 Task: Create a due date automation trigger when advanced on, on the tuesday of the week before a card is due add dates due in 1 days at 11:00 AM.
Action: Mouse moved to (1020, 79)
Screenshot: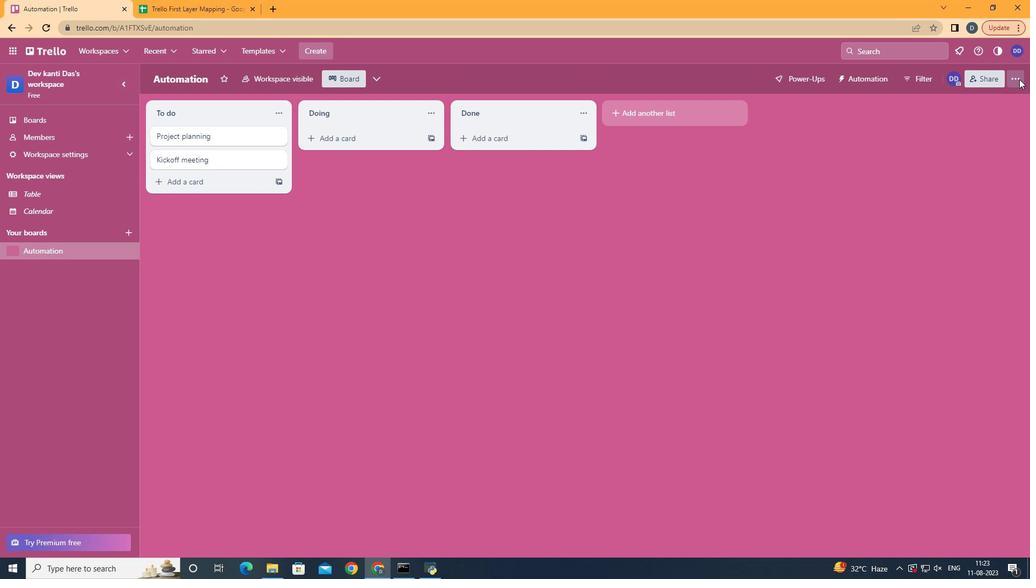 
Action: Mouse pressed left at (1020, 79)
Screenshot: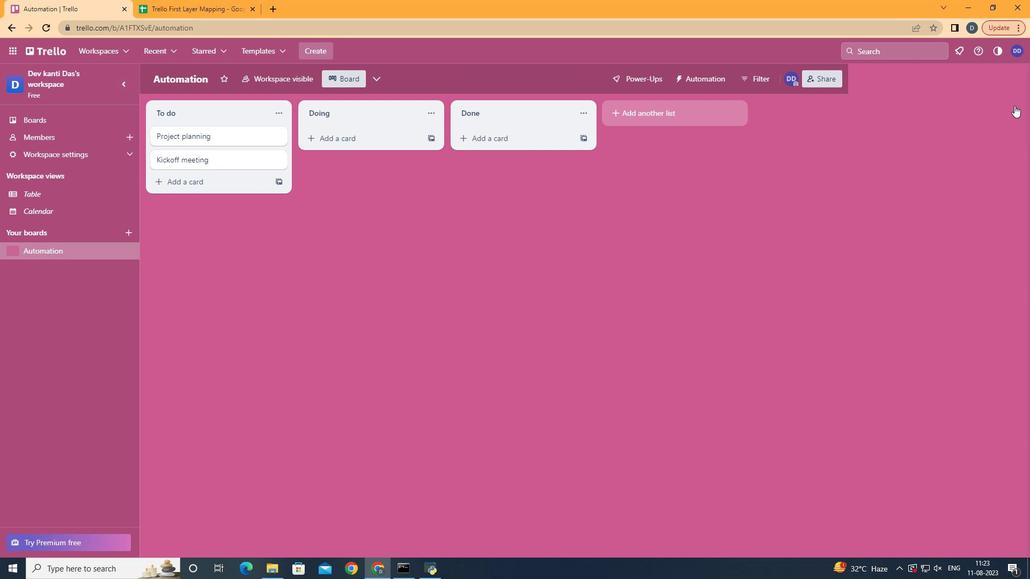 
Action: Mouse moved to (954, 223)
Screenshot: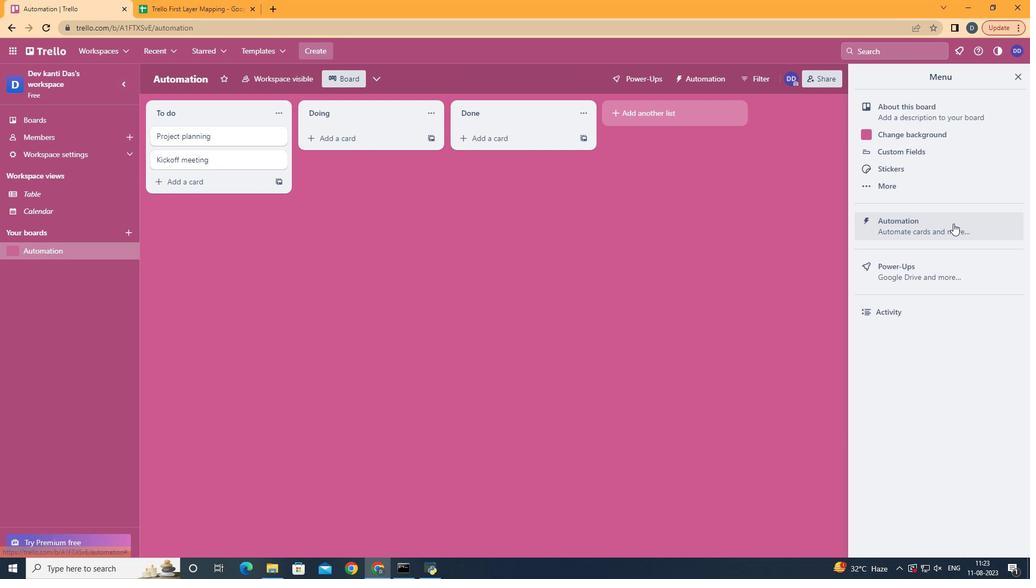 
Action: Mouse pressed left at (954, 223)
Screenshot: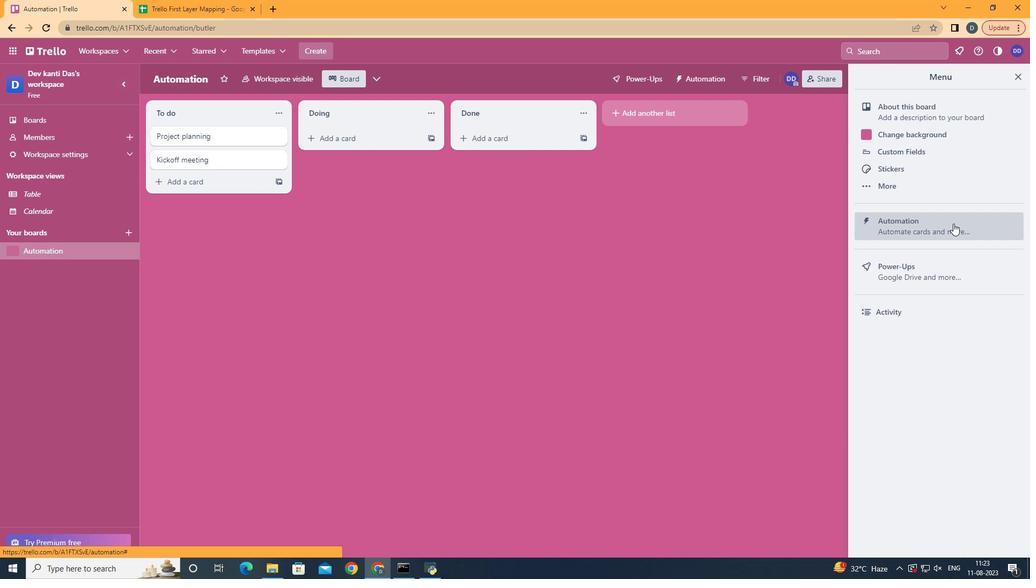 
Action: Mouse moved to (204, 211)
Screenshot: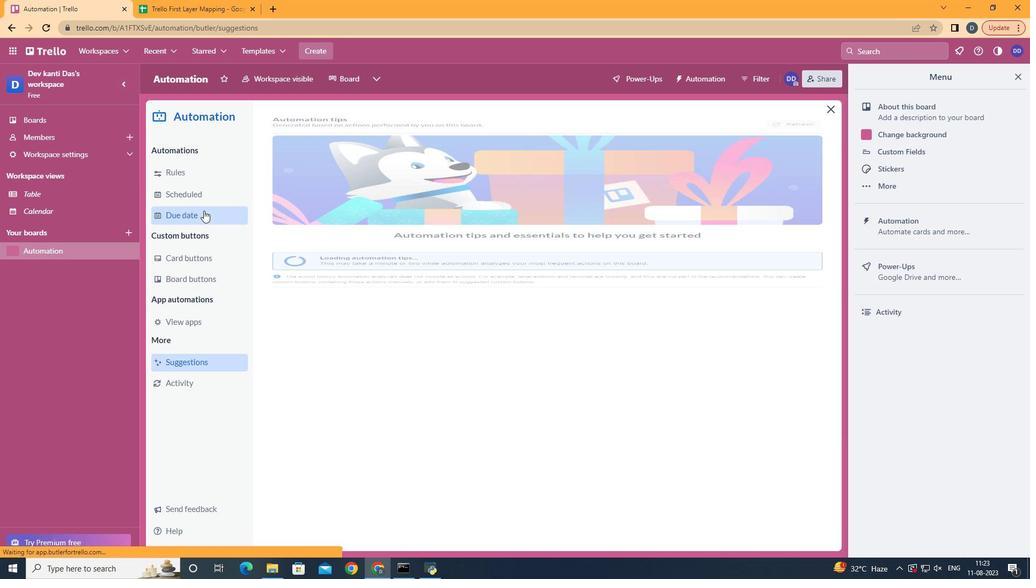 
Action: Mouse pressed left at (204, 211)
Screenshot: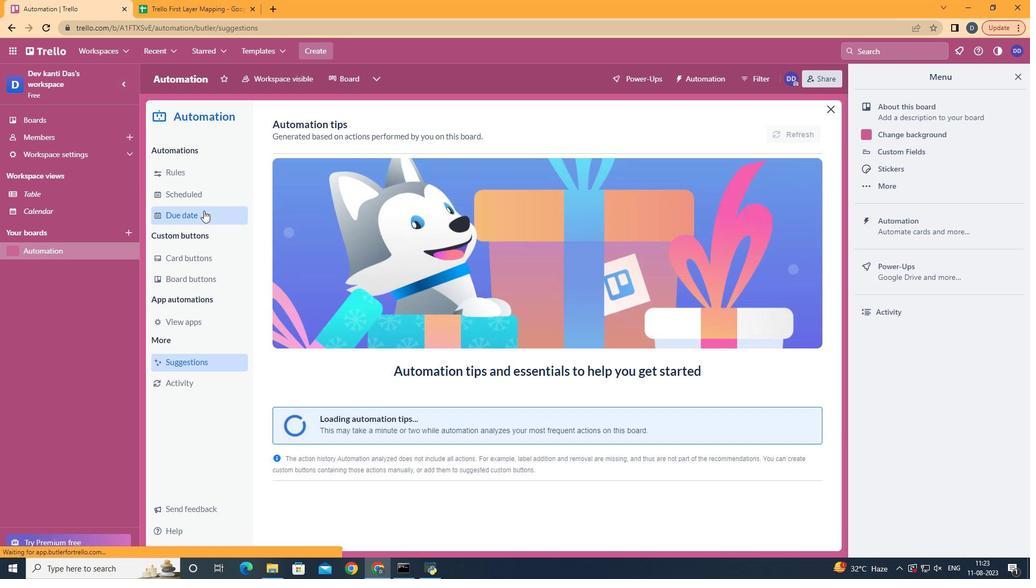 
Action: Mouse moved to (761, 126)
Screenshot: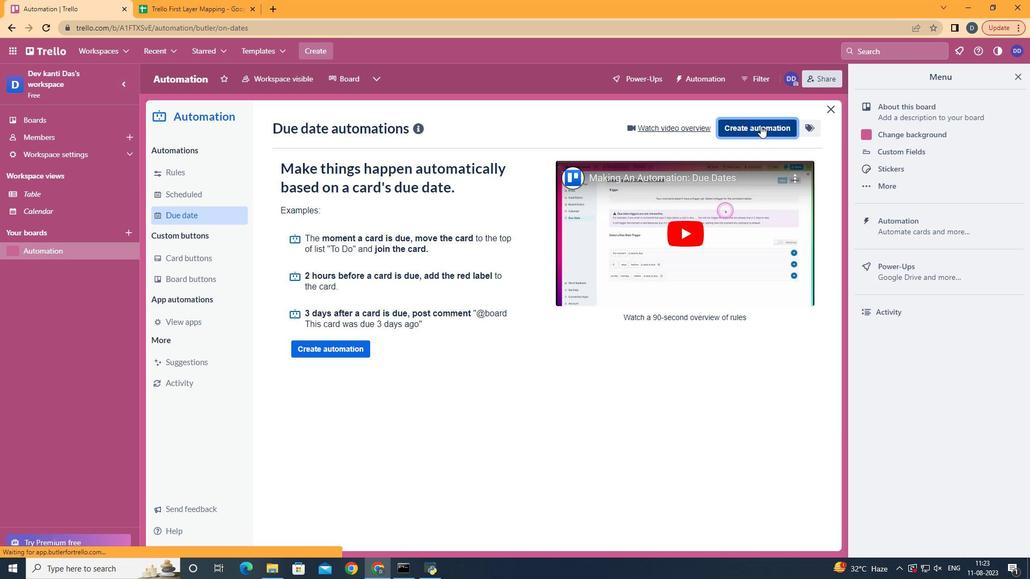 
Action: Mouse pressed left at (761, 126)
Screenshot: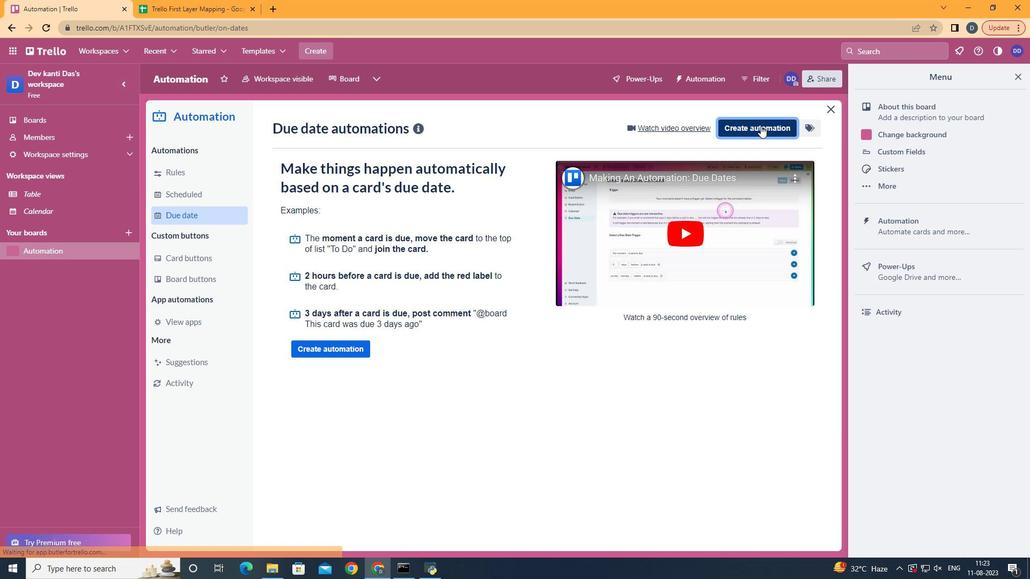 
Action: Mouse moved to (533, 225)
Screenshot: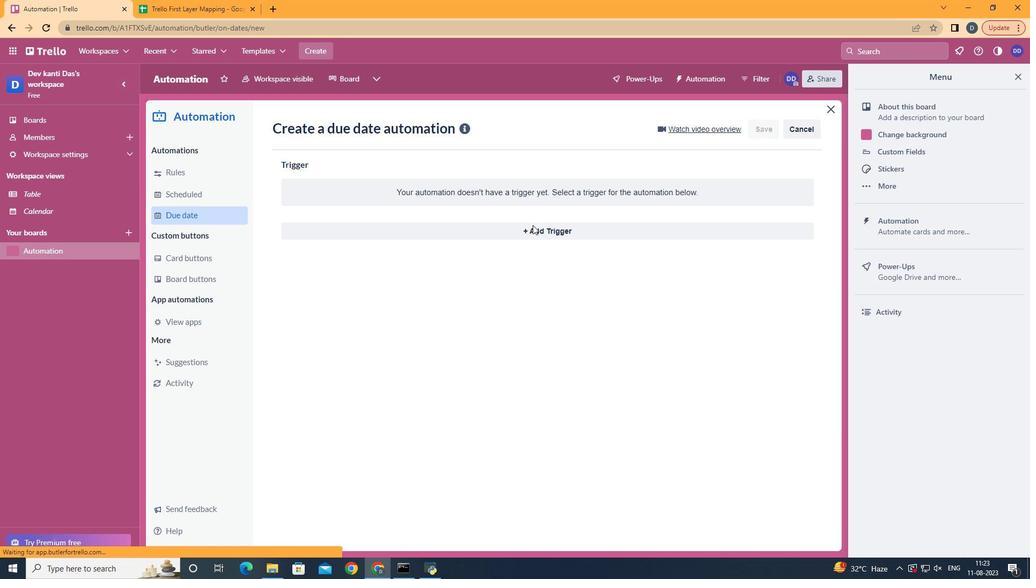 
Action: Mouse pressed left at (533, 225)
Screenshot: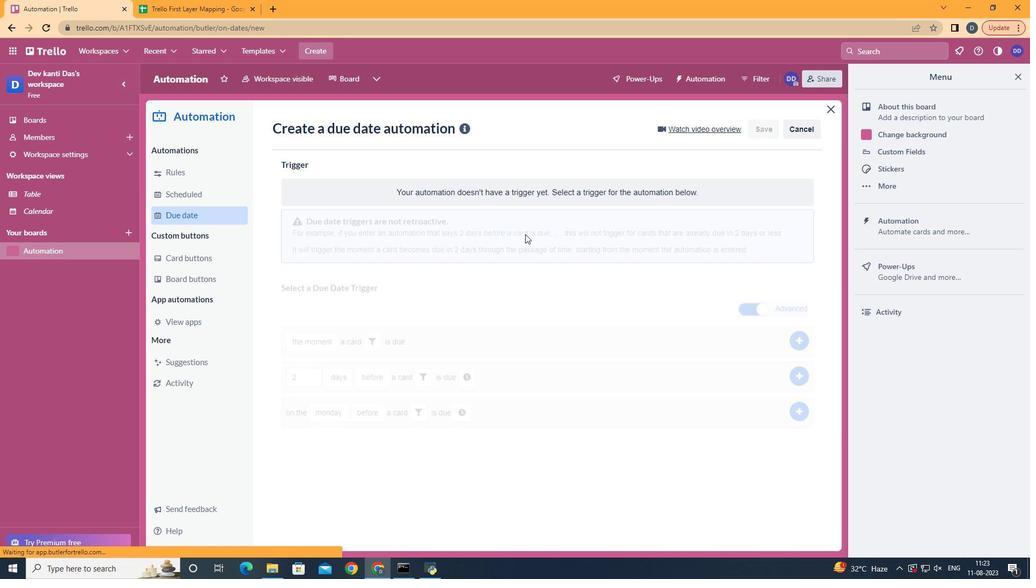 
Action: Mouse moved to (356, 306)
Screenshot: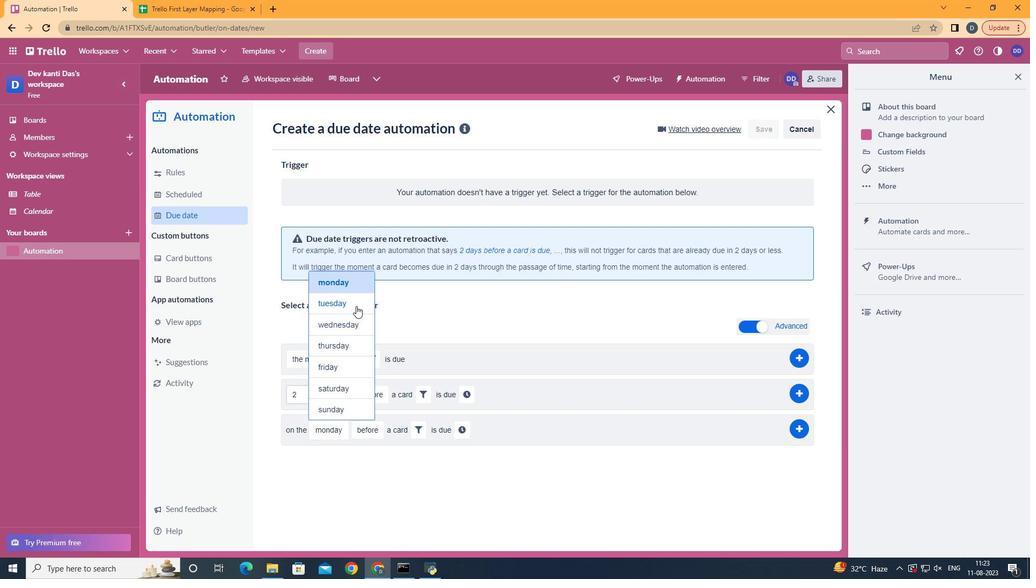 
Action: Mouse pressed left at (356, 306)
Screenshot: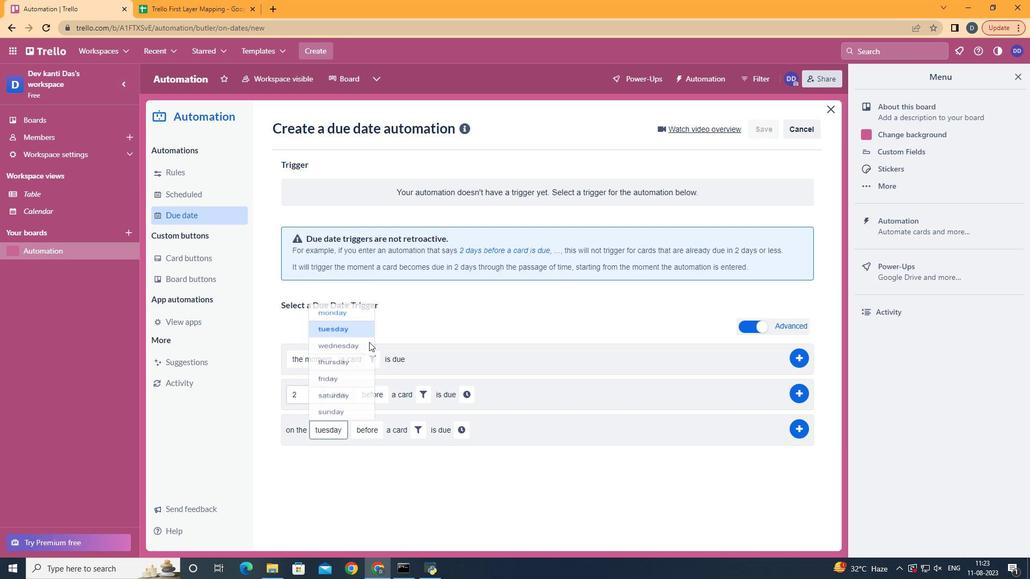 
Action: Mouse moved to (391, 513)
Screenshot: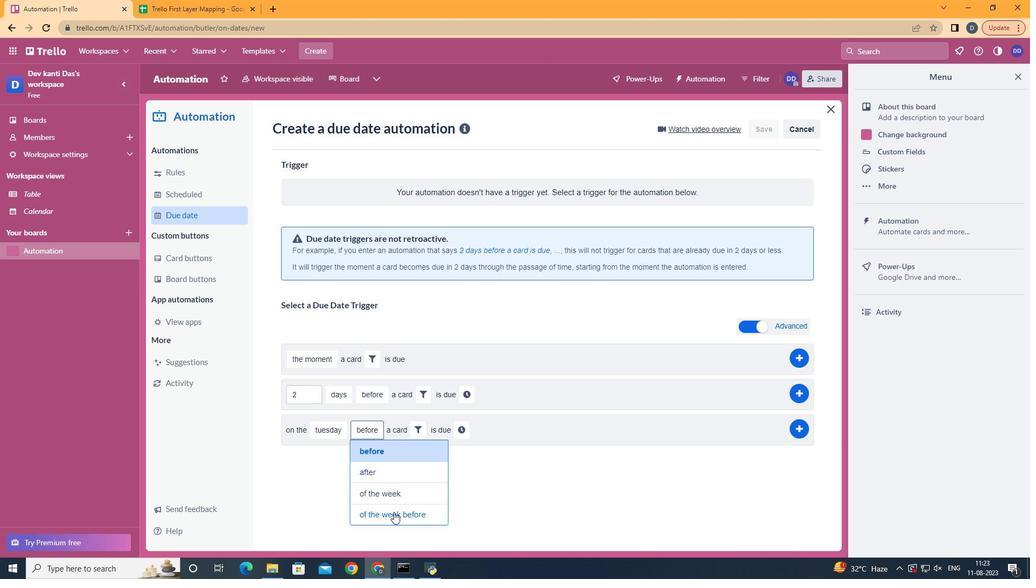 
Action: Mouse pressed left at (391, 513)
Screenshot: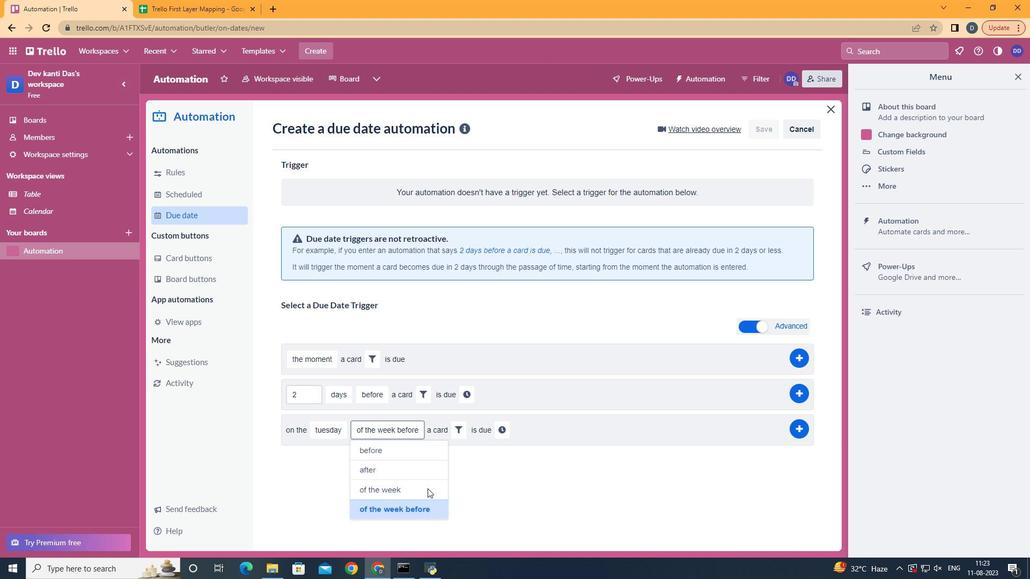 
Action: Mouse moved to (460, 424)
Screenshot: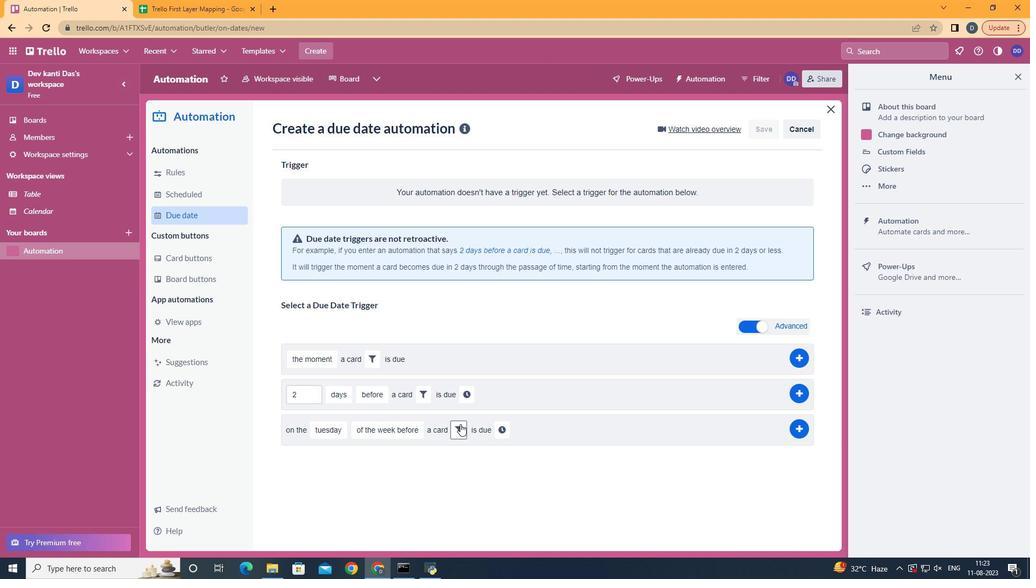 
Action: Mouse pressed left at (460, 424)
Screenshot: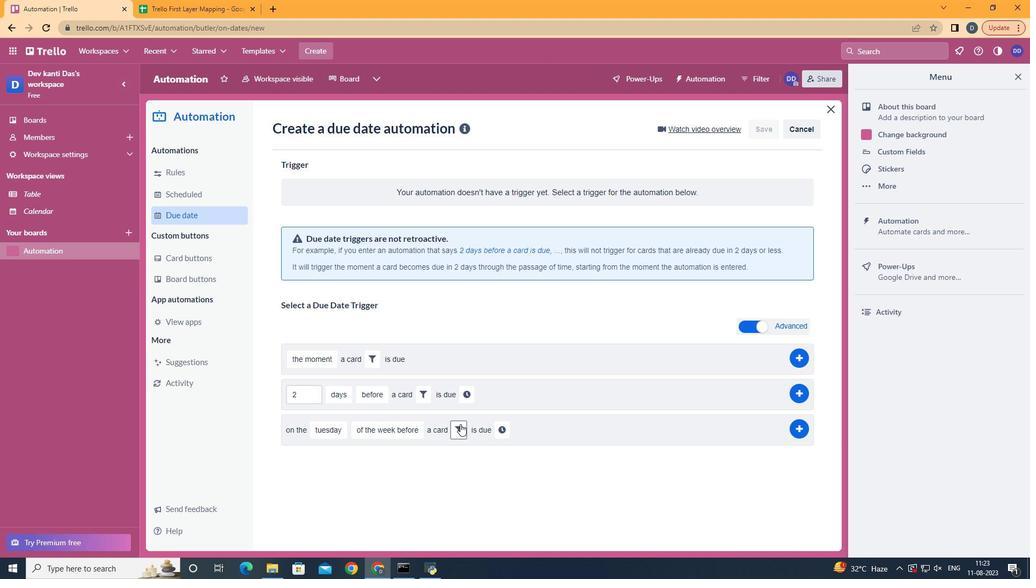 
Action: Mouse moved to (523, 458)
Screenshot: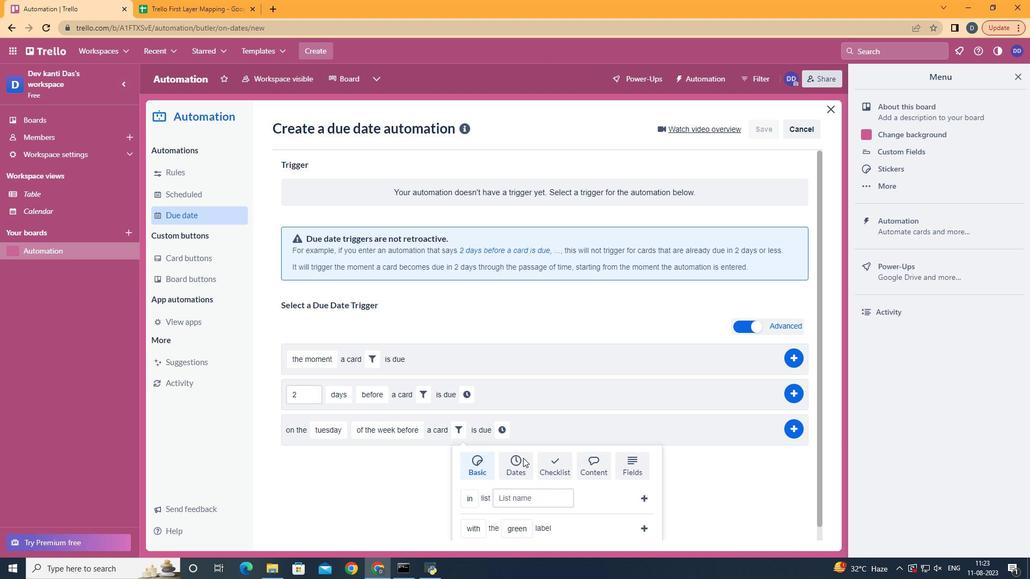 
Action: Mouse pressed left at (523, 458)
Screenshot: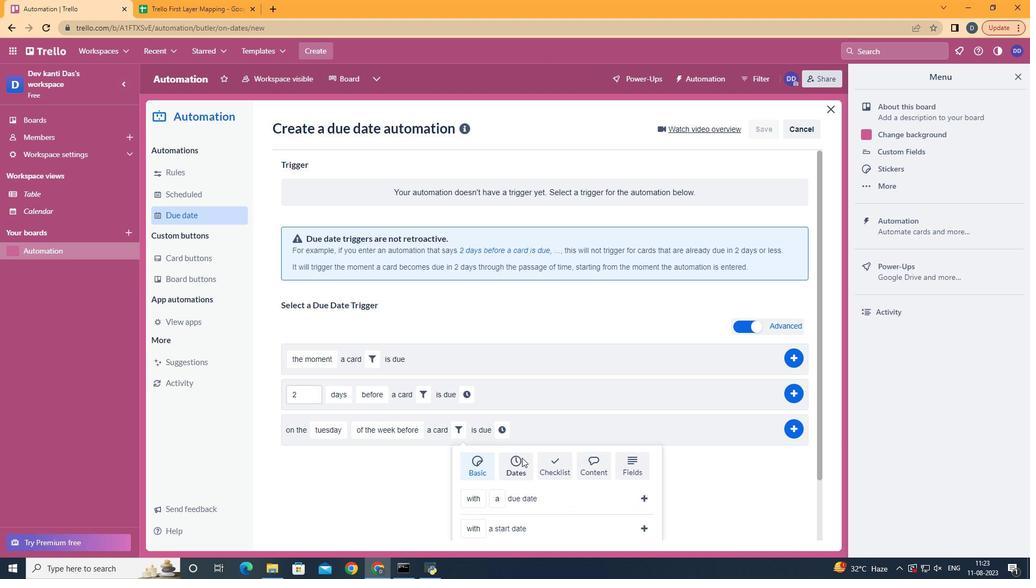 
Action: Mouse moved to (522, 458)
Screenshot: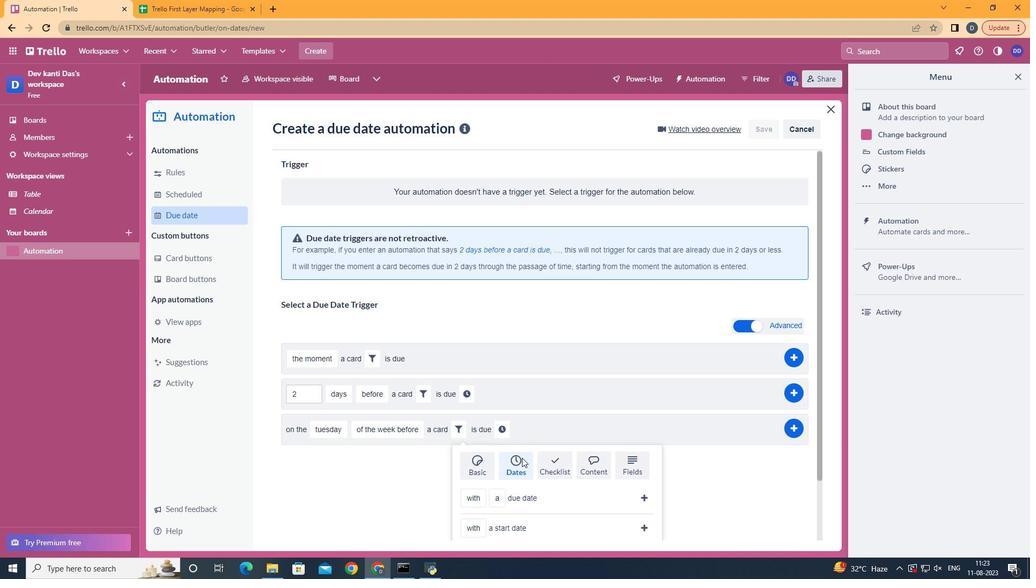 
Action: Mouse scrolled (522, 458) with delta (0, 0)
Screenshot: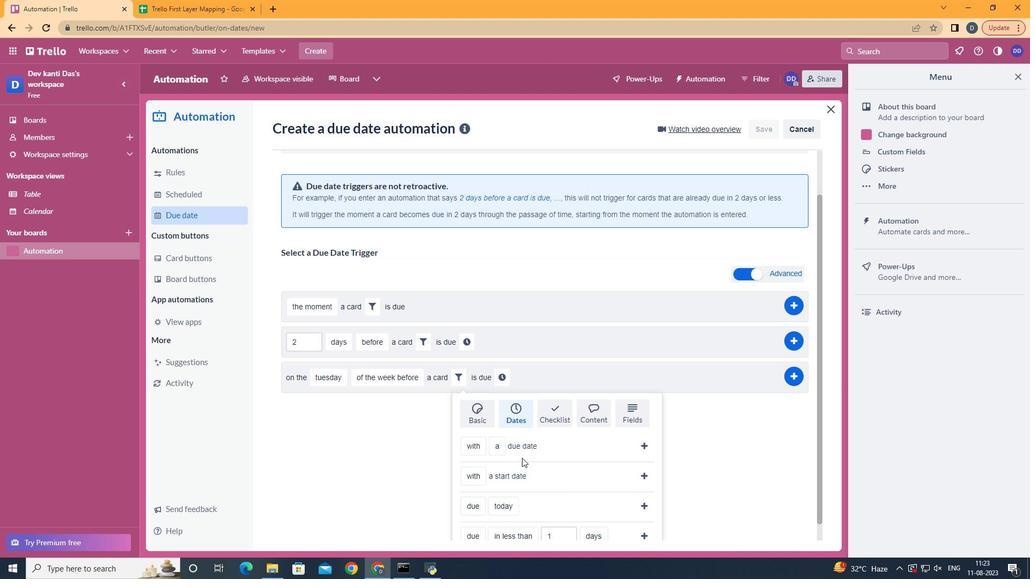 
Action: Mouse scrolled (522, 458) with delta (0, 0)
Screenshot: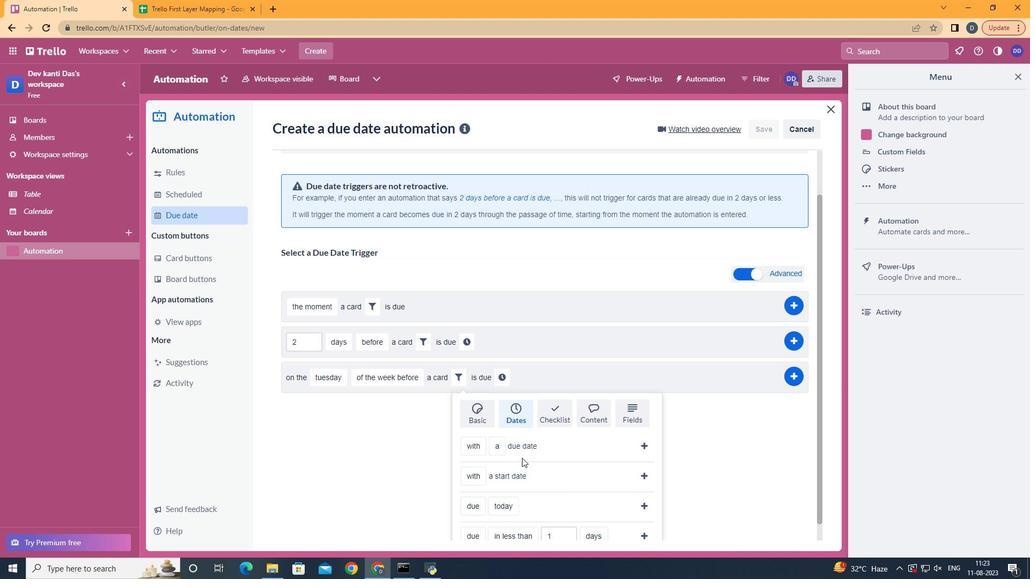 
Action: Mouse scrolled (522, 458) with delta (0, 0)
Screenshot: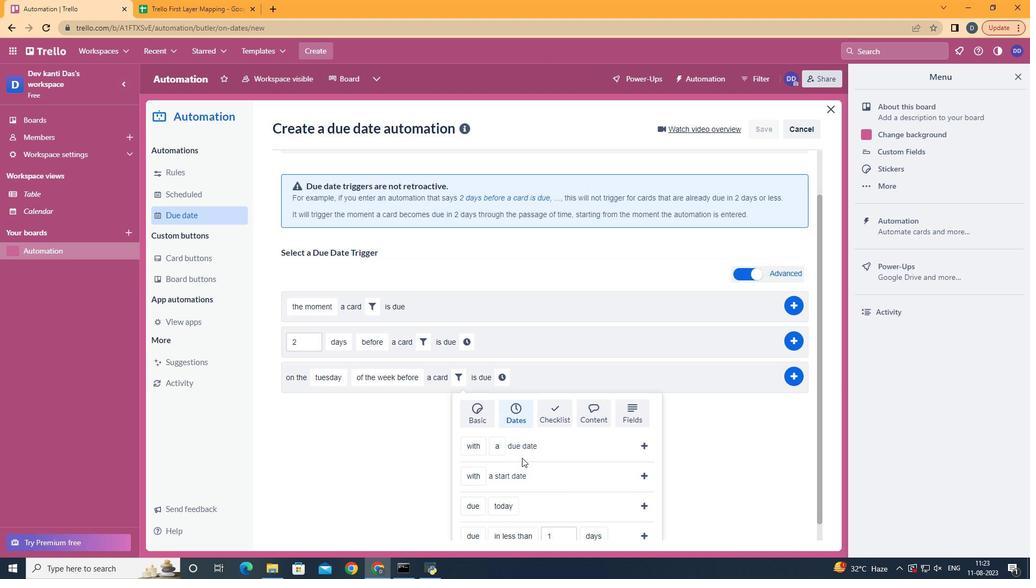 
Action: Mouse scrolled (522, 458) with delta (0, 0)
Screenshot: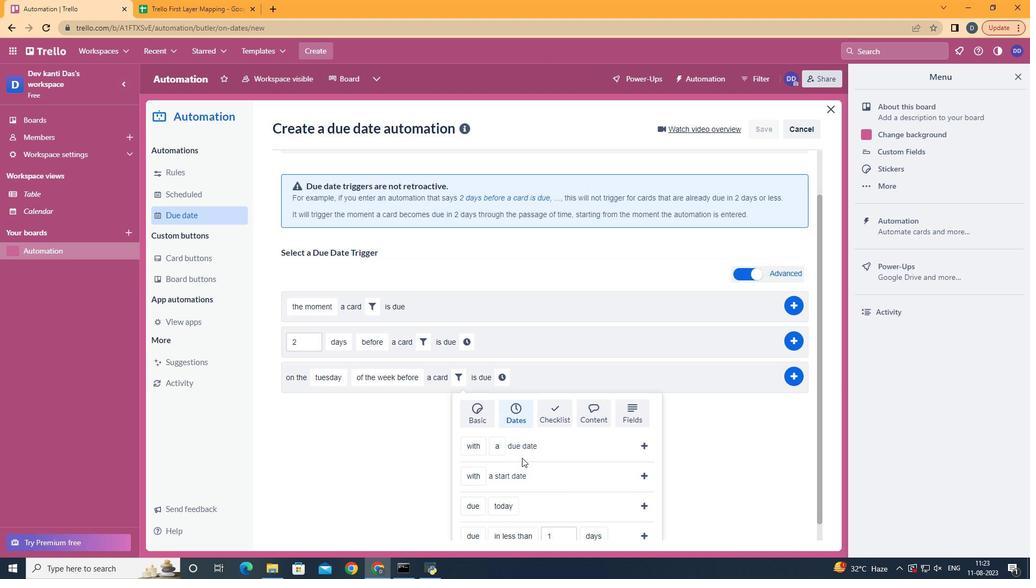 
Action: Mouse scrolled (522, 458) with delta (0, 0)
Screenshot: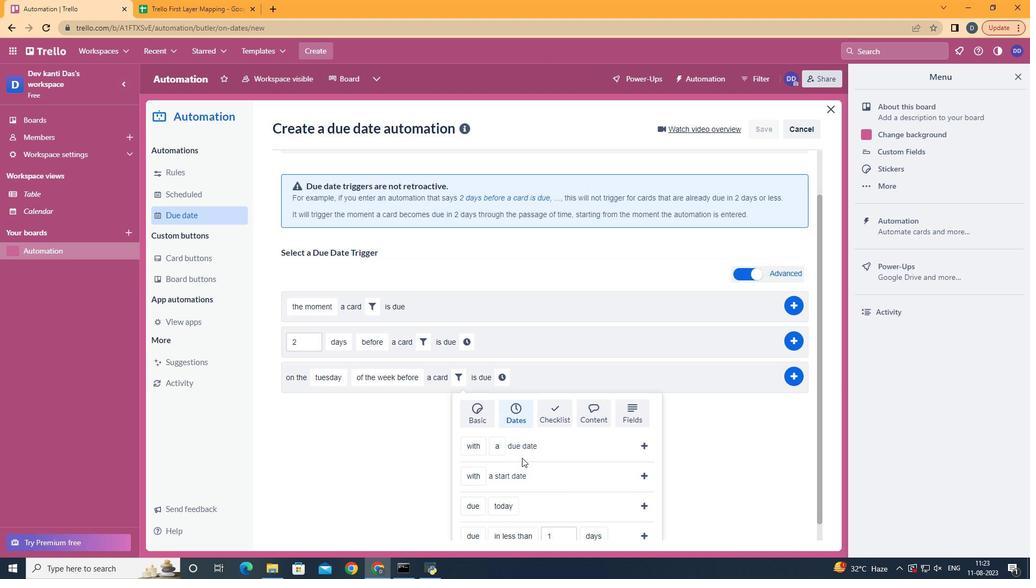 
Action: Mouse moved to (535, 473)
Screenshot: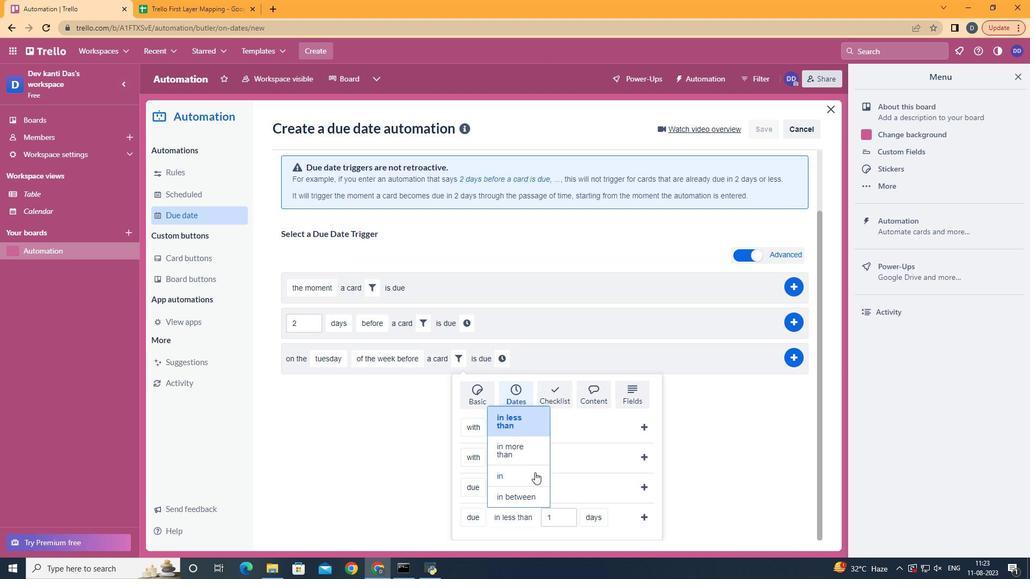 
Action: Mouse pressed left at (535, 473)
Screenshot: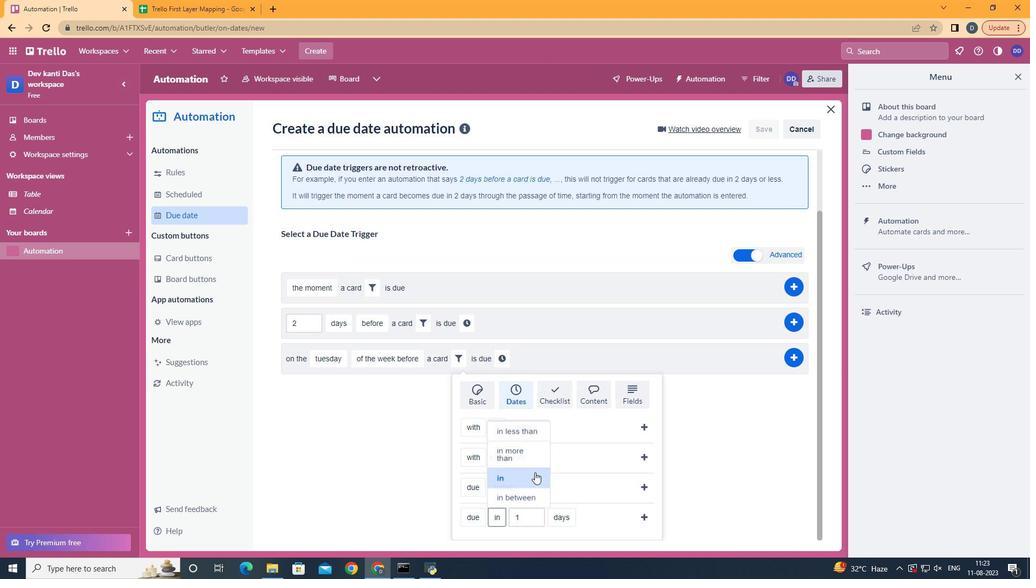 
Action: Mouse moved to (642, 516)
Screenshot: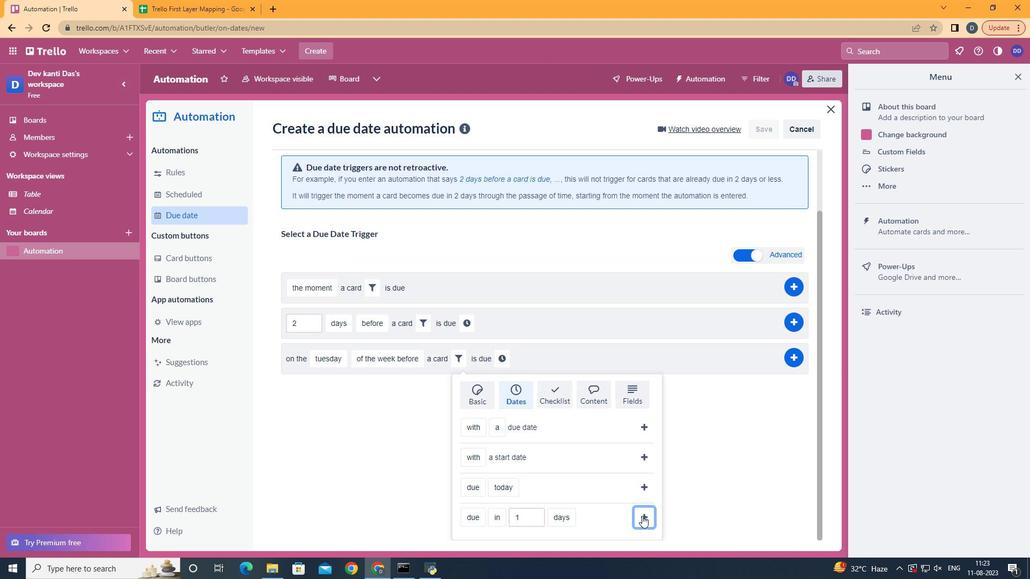 
Action: Mouse pressed left at (642, 516)
Screenshot: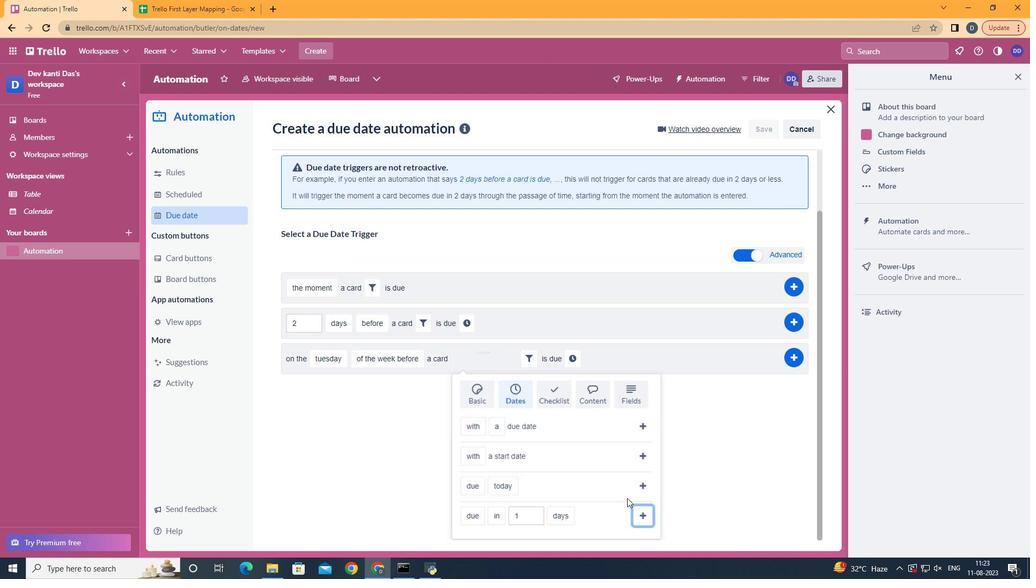 
Action: Mouse moved to (579, 440)
Screenshot: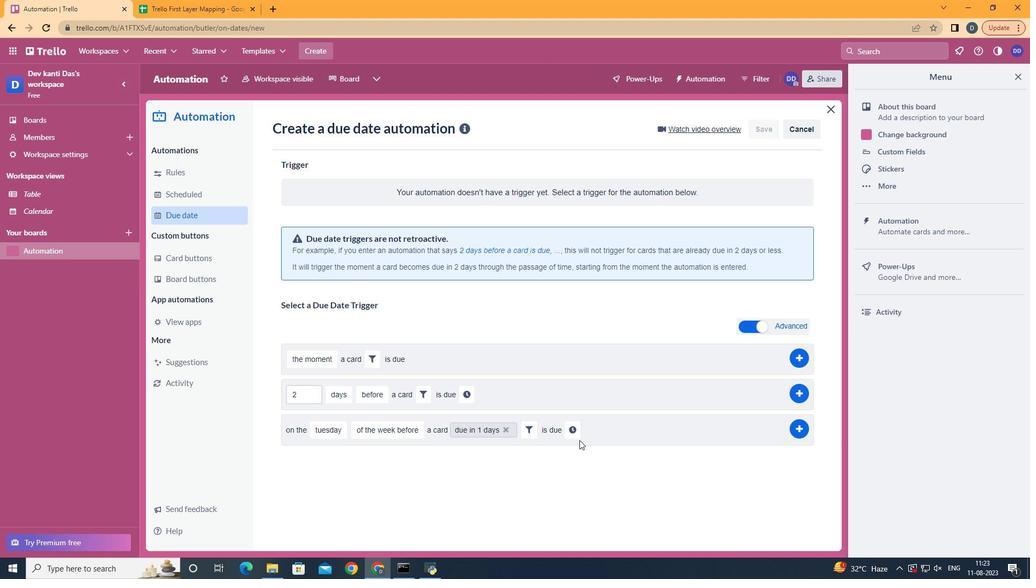 
Action: Mouse pressed left at (579, 440)
Screenshot: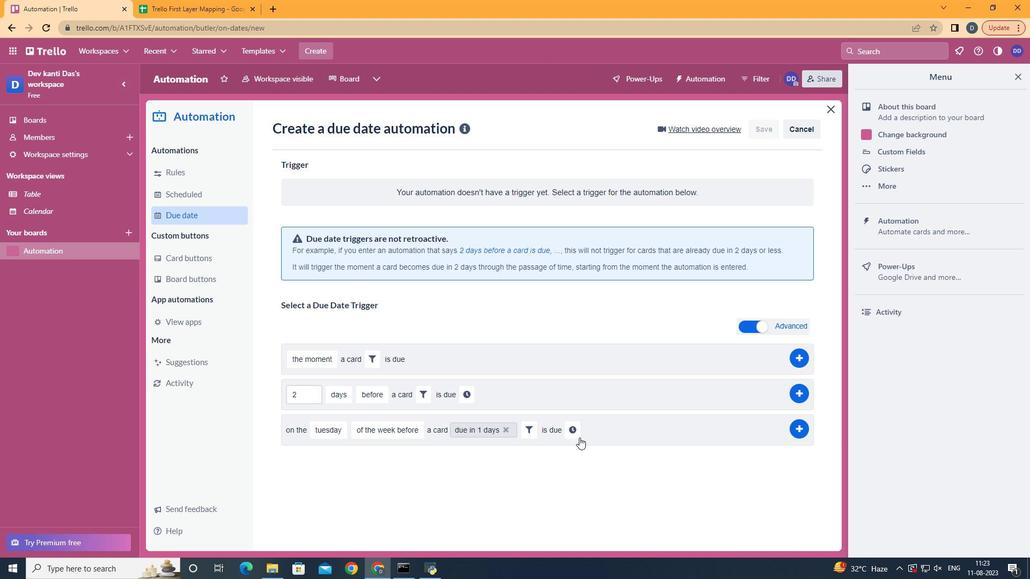 
Action: Mouse moved to (579, 433)
Screenshot: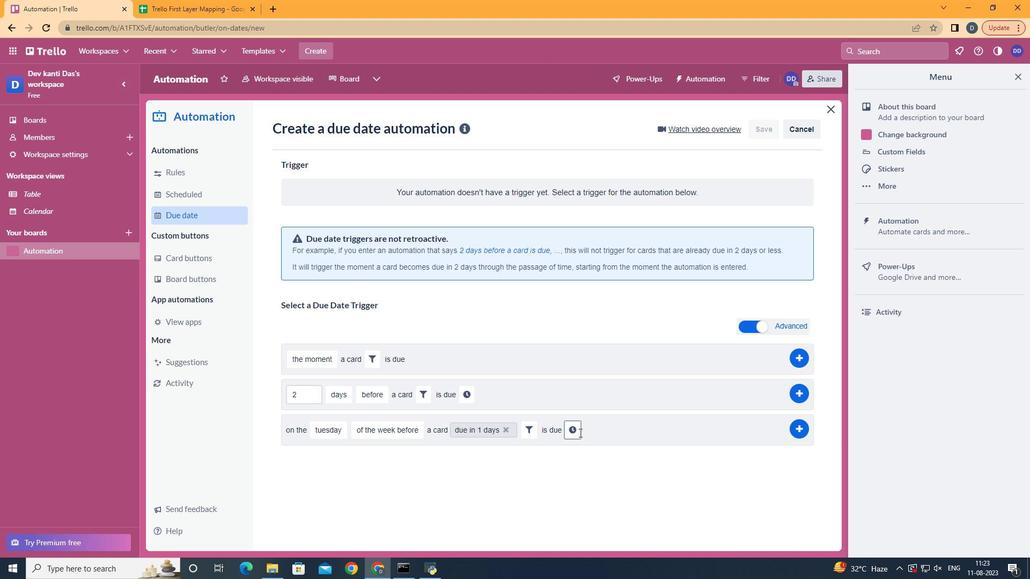 
Action: Mouse pressed left at (579, 433)
Screenshot: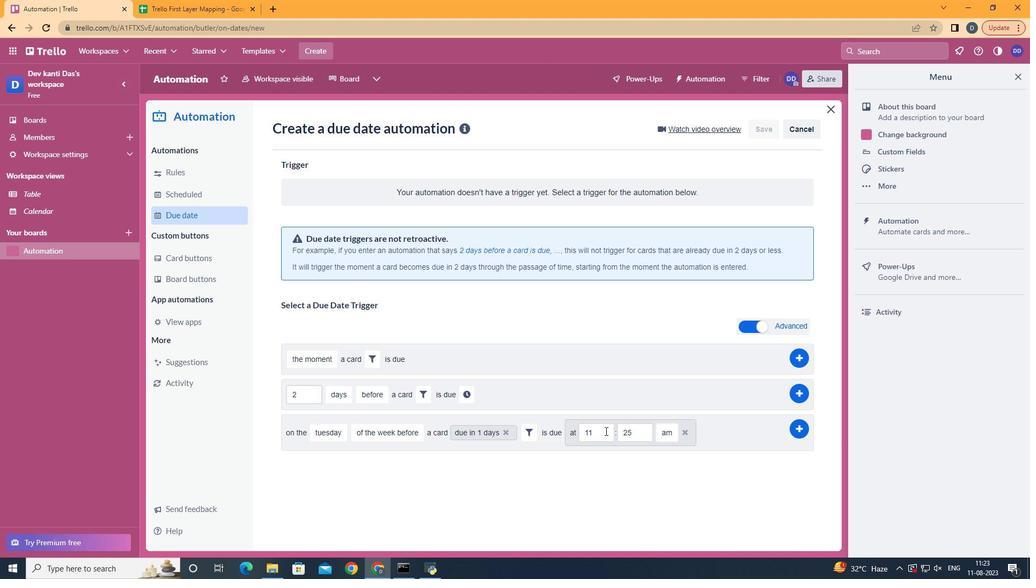 
Action: Mouse moved to (646, 431)
Screenshot: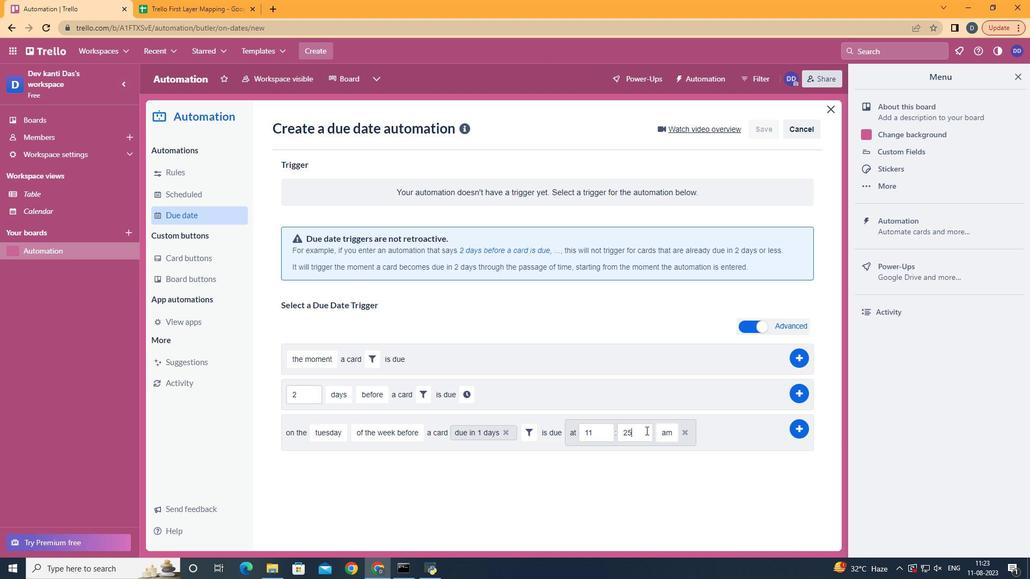 
Action: Mouse pressed left at (646, 431)
Screenshot: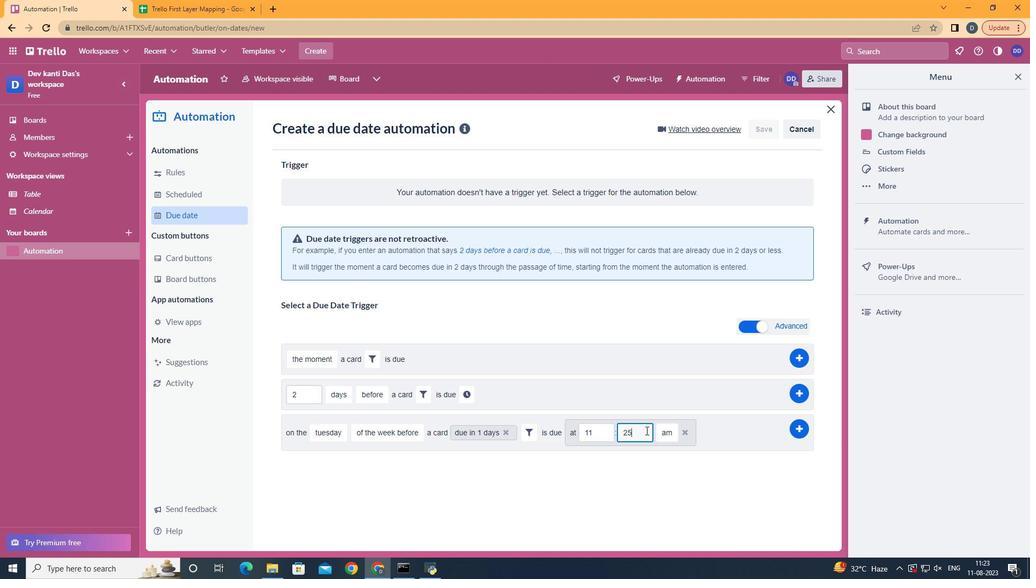 
Action: Key pressed <Key.backspace><Key.backspace>00
Screenshot: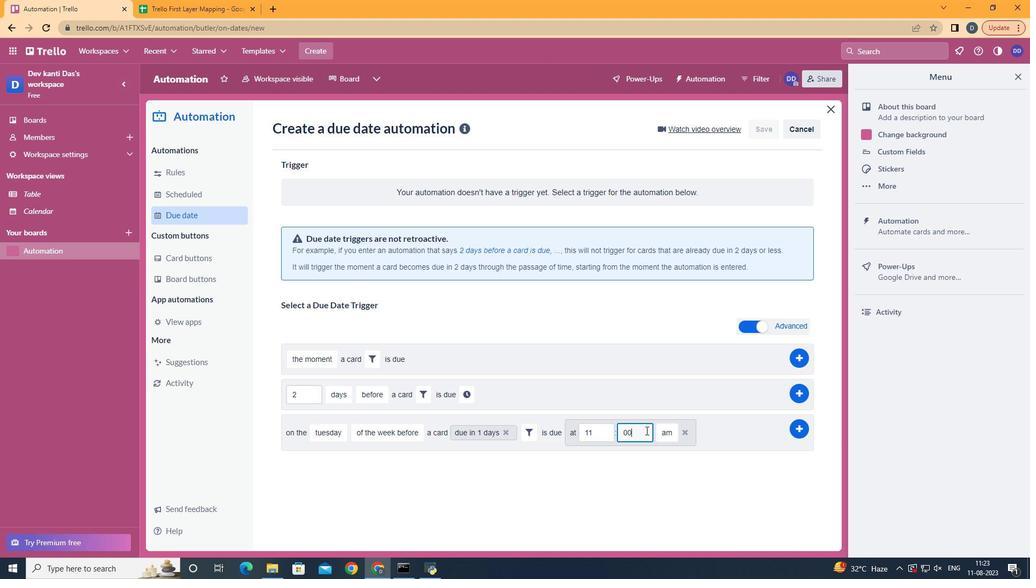 
Action: Mouse moved to (802, 427)
Screenshot: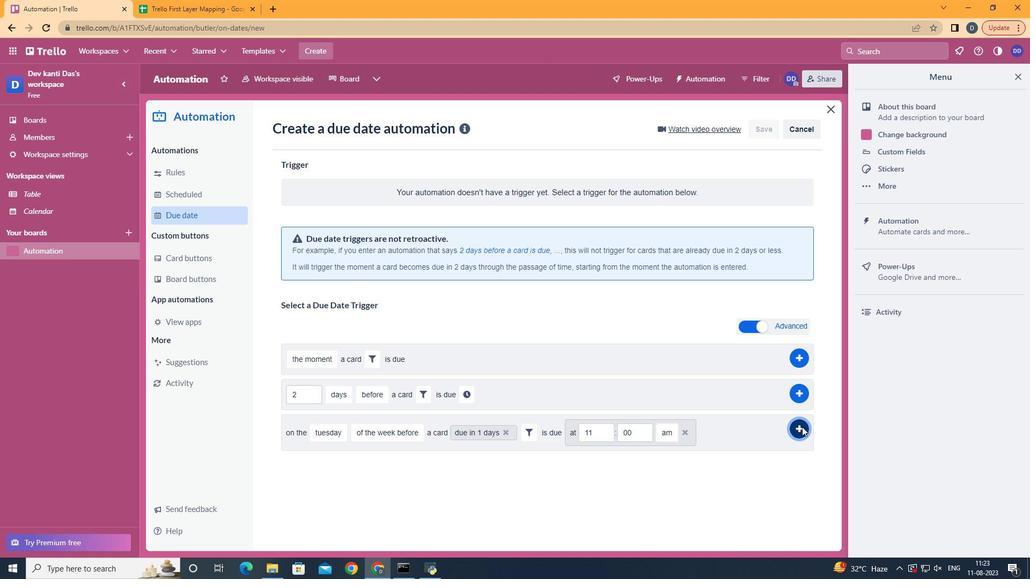 
Action: Mouse pressed left at (802, 427)
Screenshot: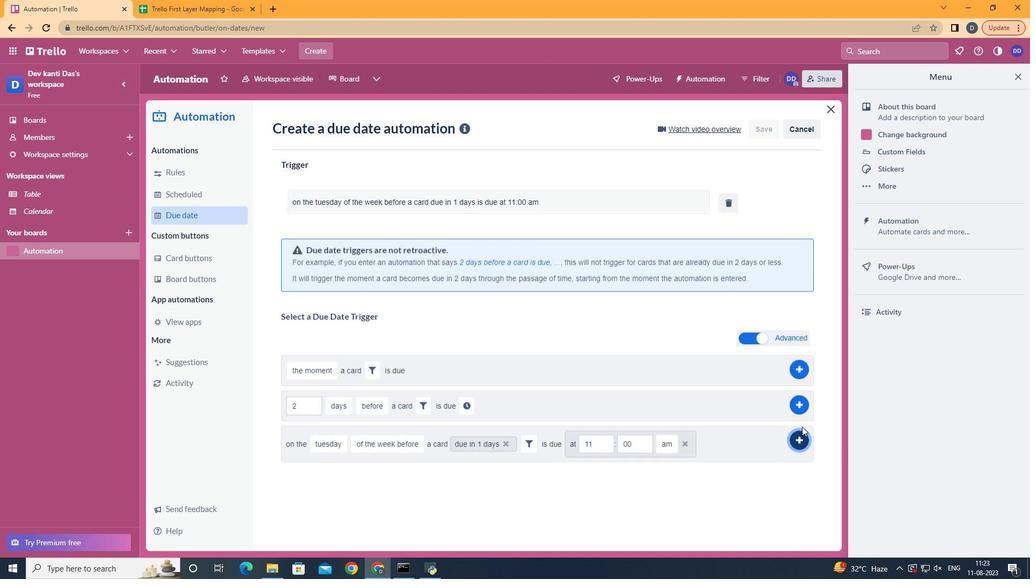 
Action: Mouse moved to (739, 395)
Screenshot: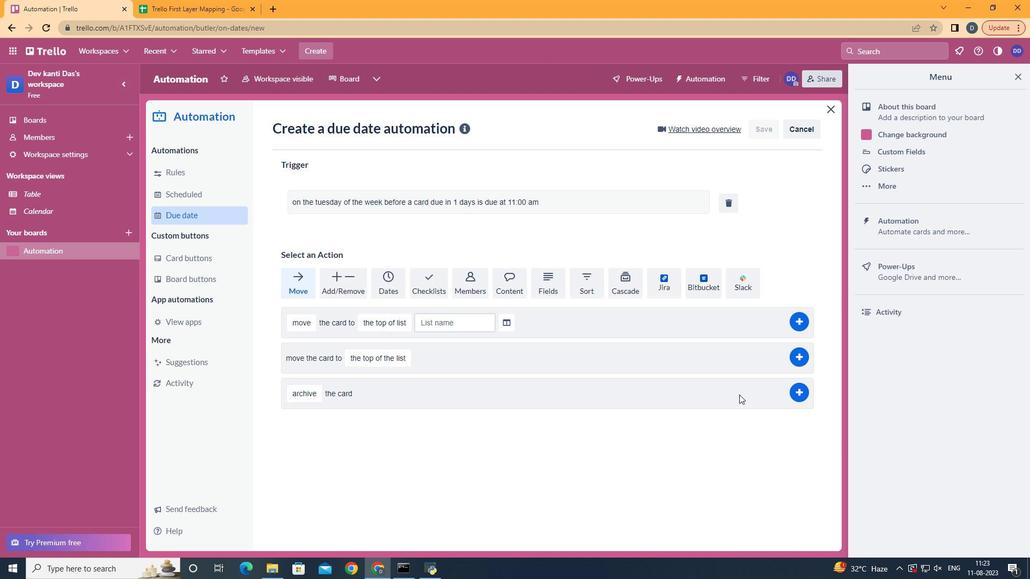 
